 Task: Add a condition where "Status category Less than Pending" in recently solved tickets.
Action: Mouse moved to (237, 367)
Screenshot: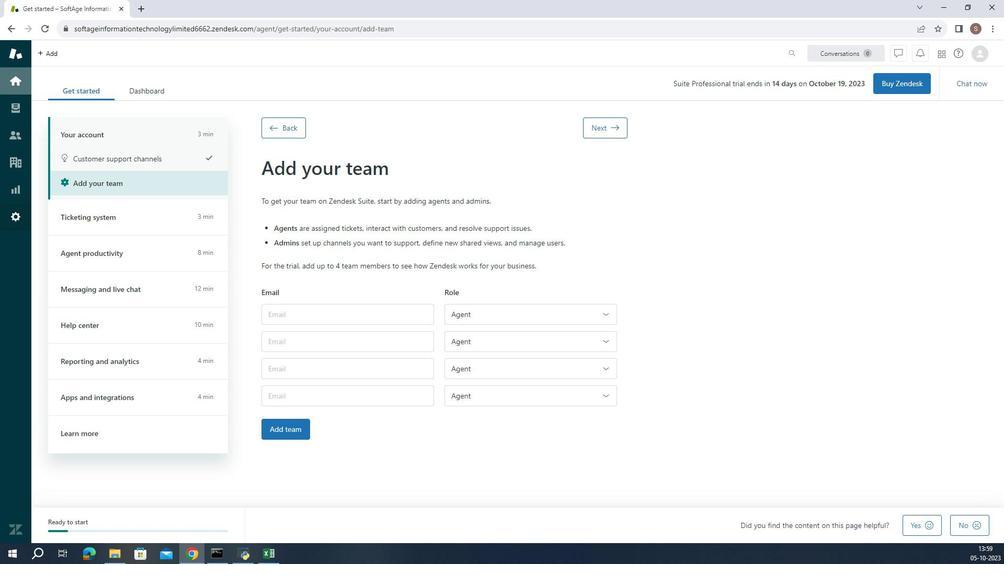 
Action: Mouse pressed left at (237, 367)
Screenshot: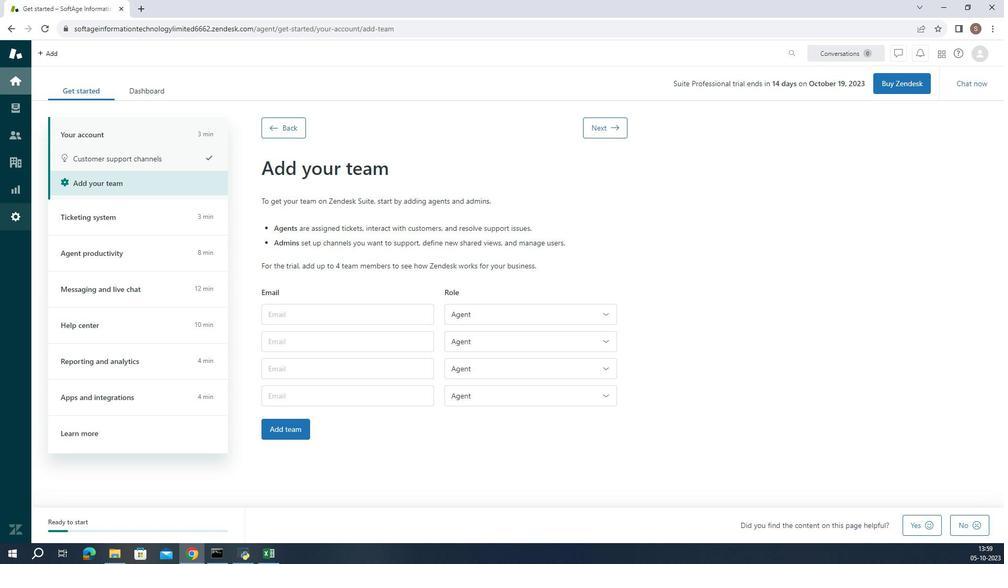 
Action: Mouse moved to (371, 410)
Screenshot: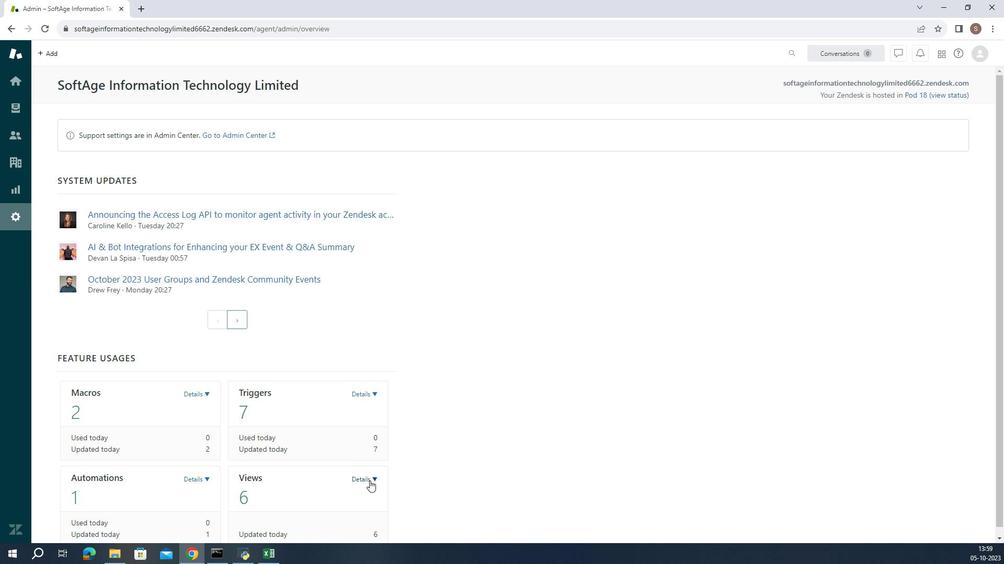 
Action: Mouse pressed left at (371, 410)
Screenshot: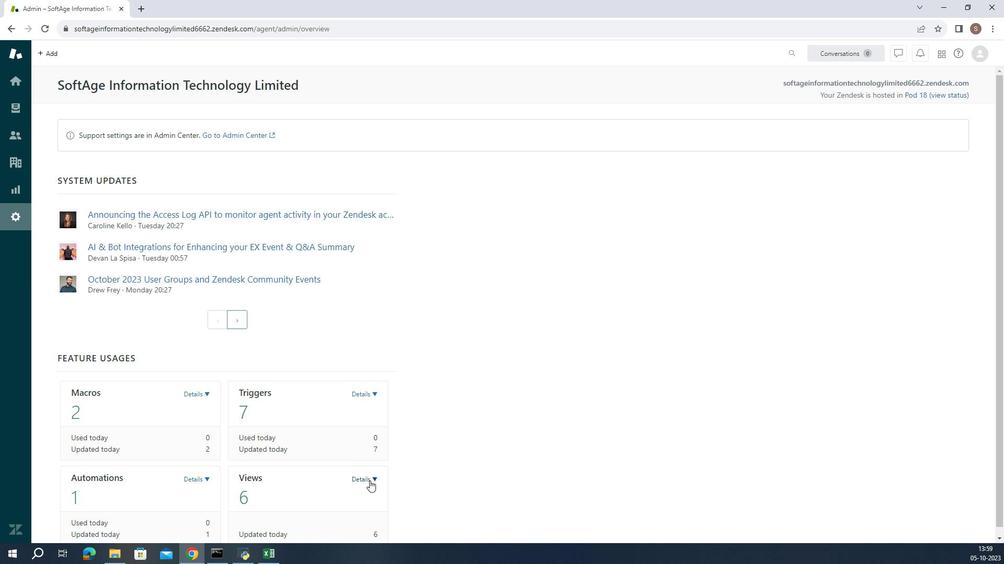 
Action: Mouse scrolled (371, 410) with delta (0, 0)
Screenshot: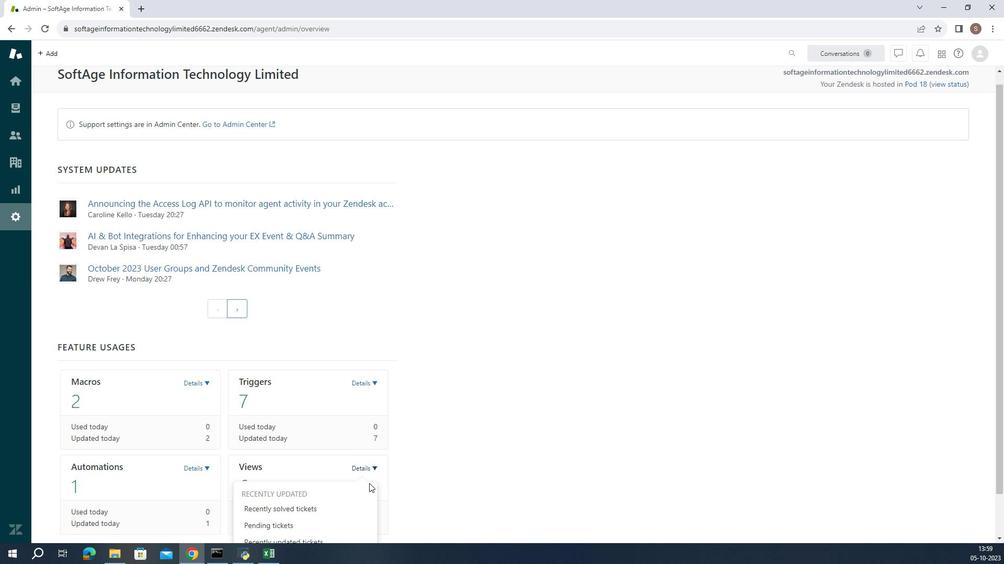 
Action: Mouse scrolled (371, 410) with delta (0, 0)
Screenshot: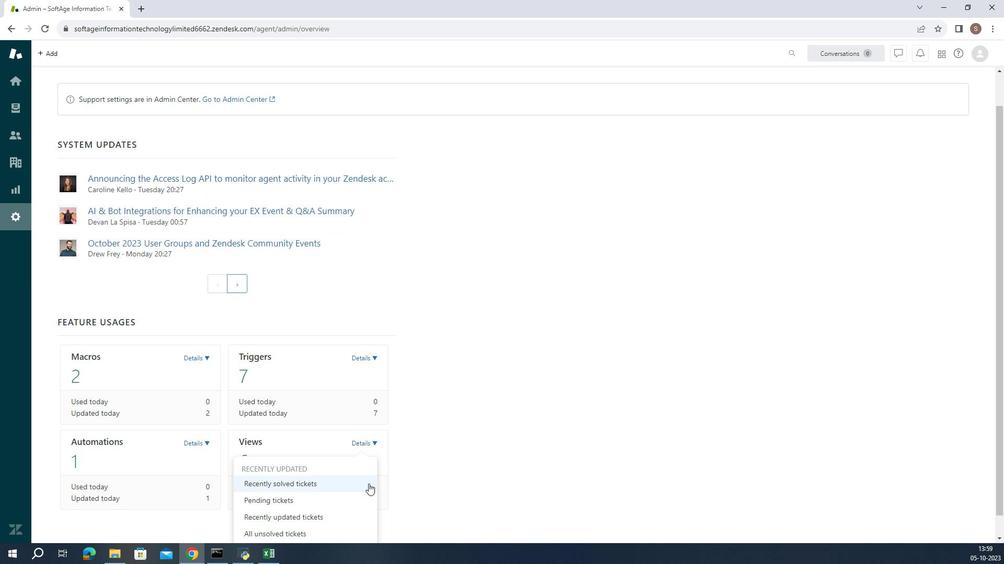 
Action: Mouse moved to (371, 410)
Screenshot: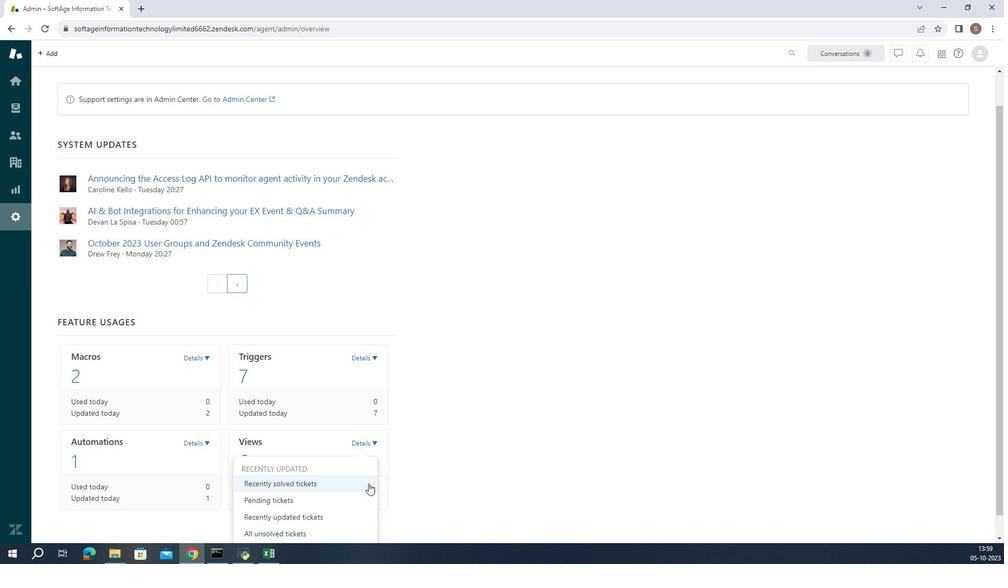 
Action: Mouse scrolled (371, 410) with delta (0, 0)
Screenshot: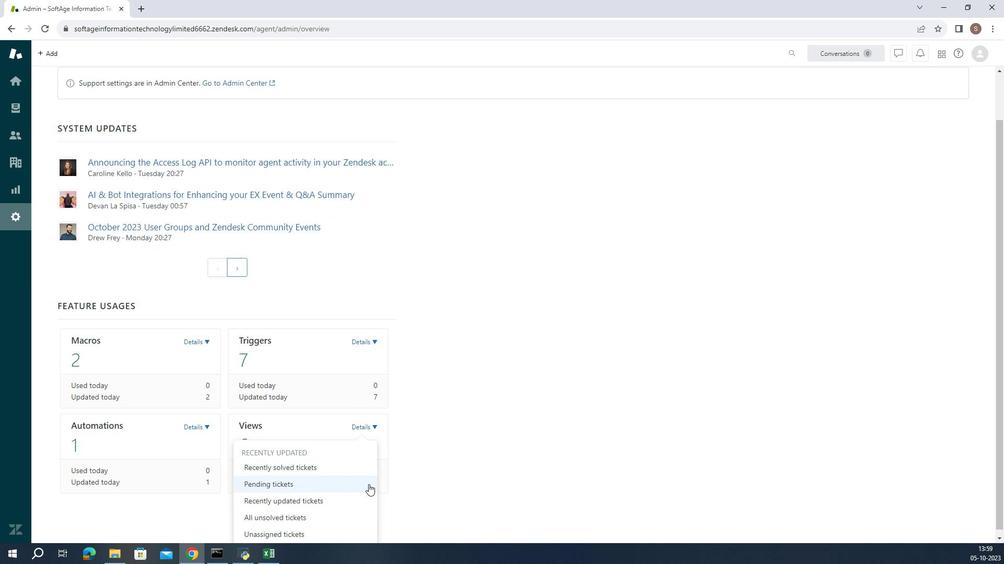 
Action: Mouse moved to (371, 411)
Screenshot: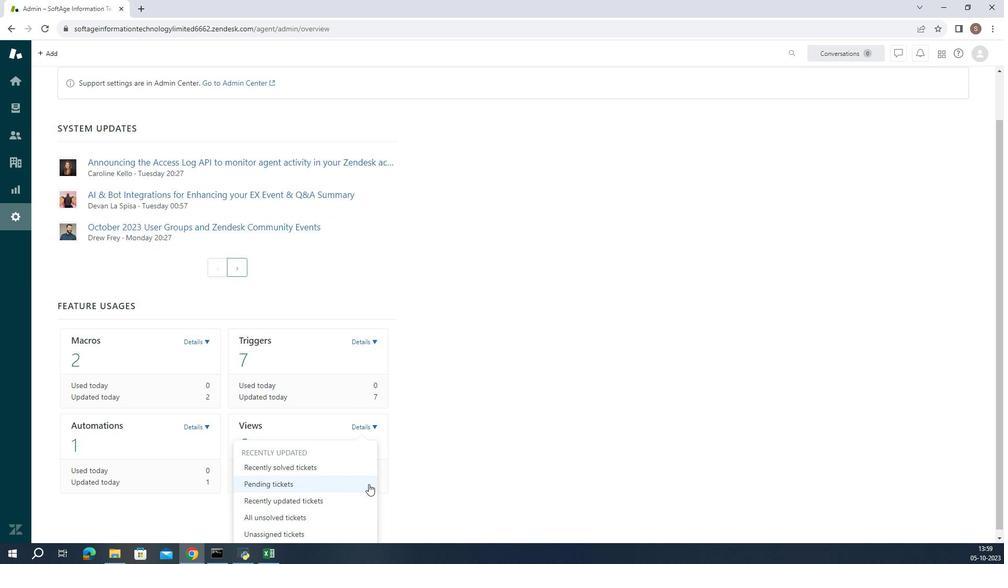 
Action: Mouse scrolled (371, 411) with delta (0, 0)
Screenshot: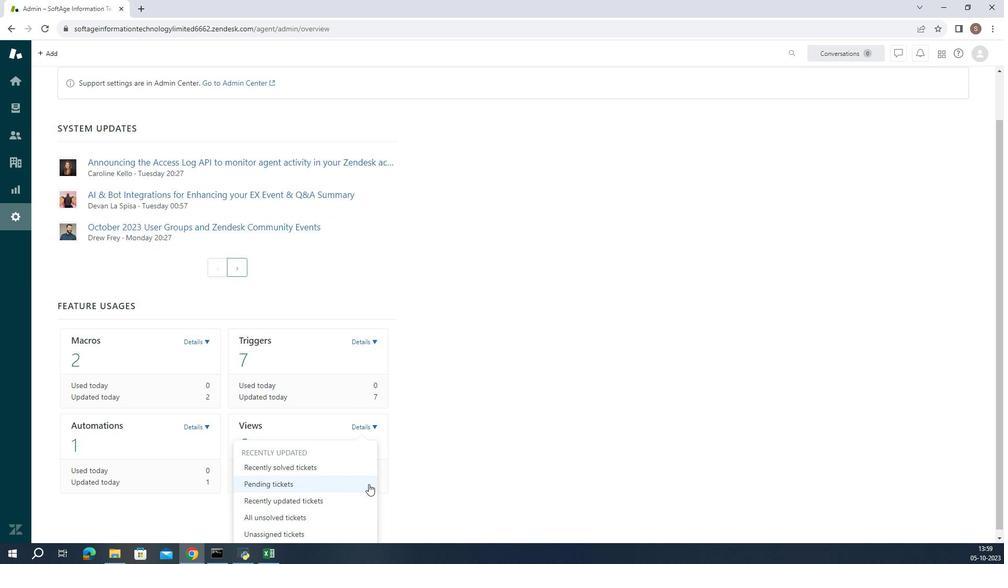 
Action: Mouse moved to (359, 408)
Screenshot: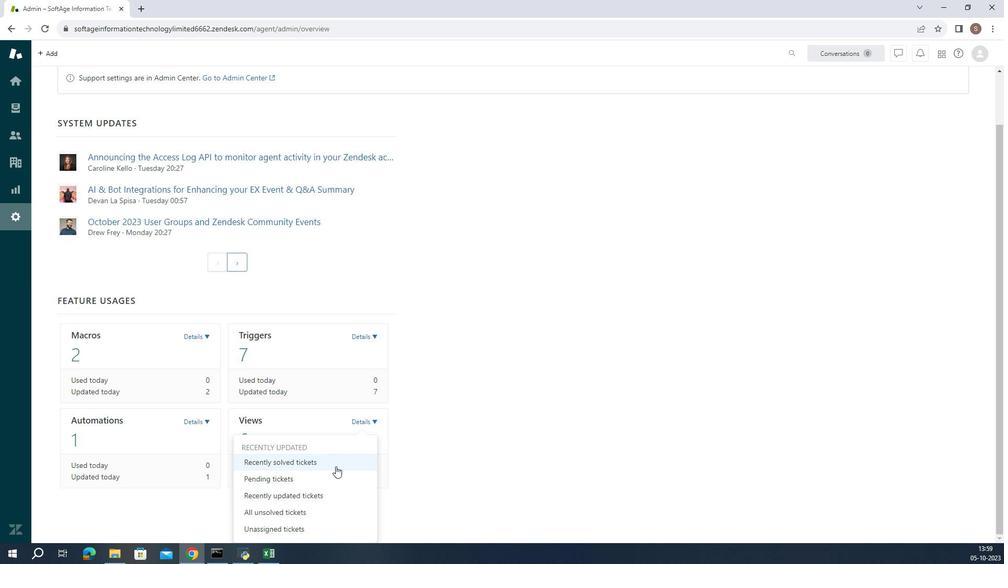 
Action: Mouse pressed left at (359, 408)
Screenshot: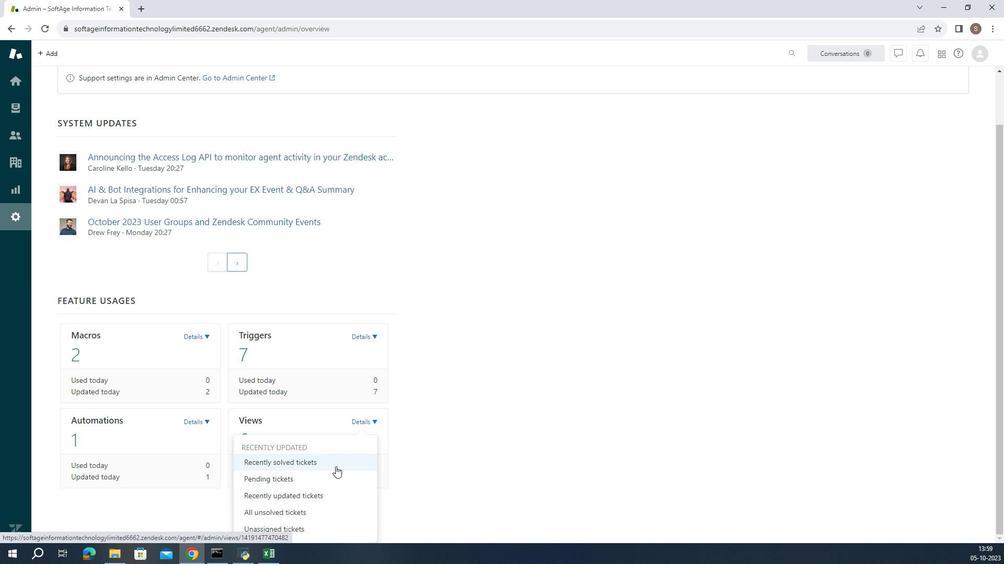 
Action: Mouse moved to (292, 388)
Screenshot: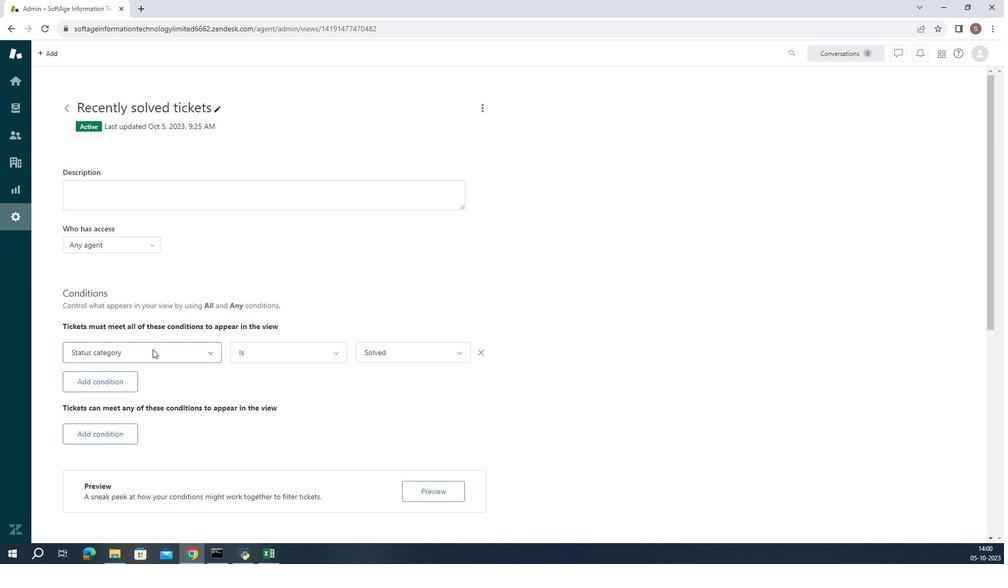 
Action: Mouse pressed left at (292, 388)
Screenshot: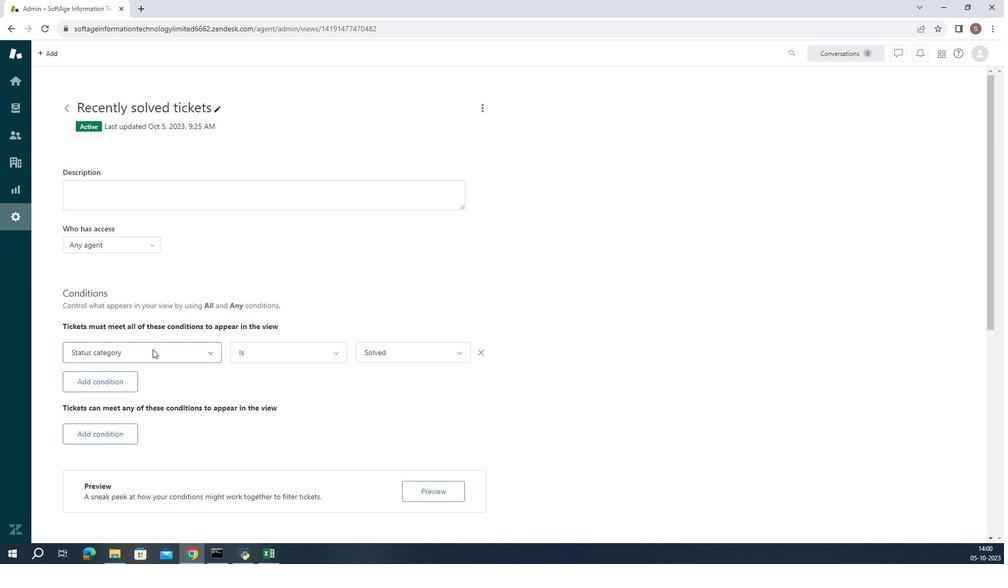 
Action: Mouse moved to (290, 357)
Screenshot: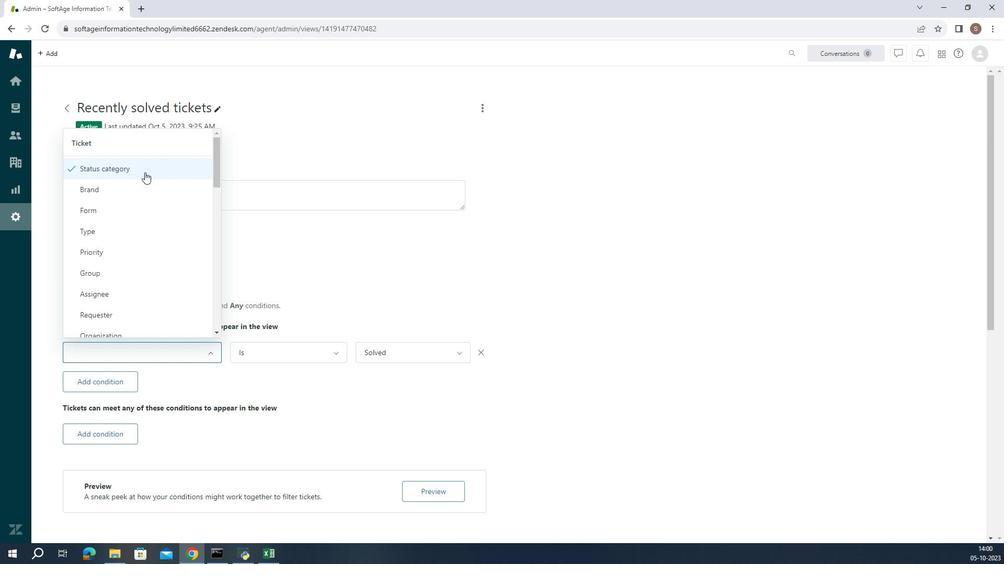 
Action: Mouse pressed left at (290, 357)
Screenshot: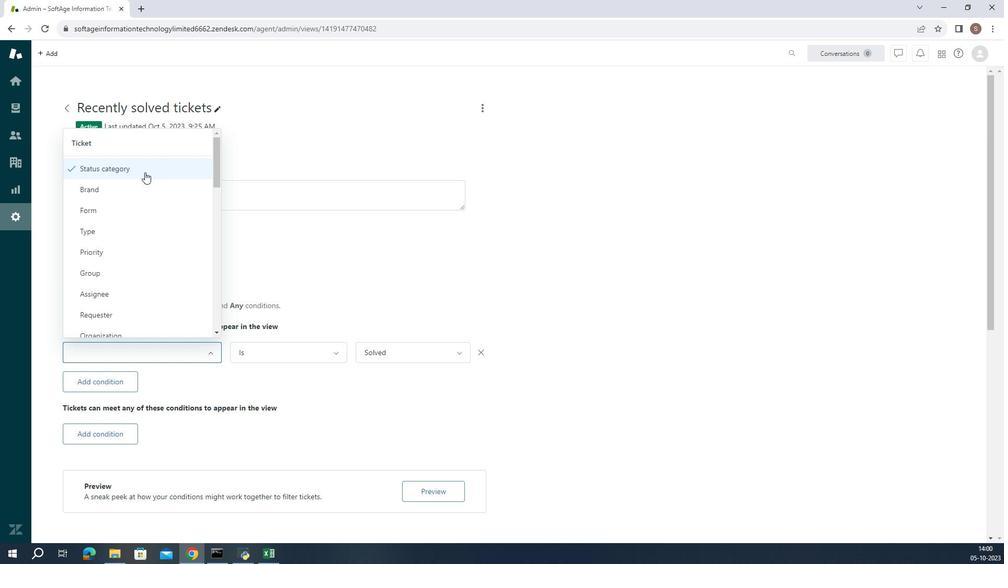 
Action: Mouse moved to (348, 389)
Screenshot: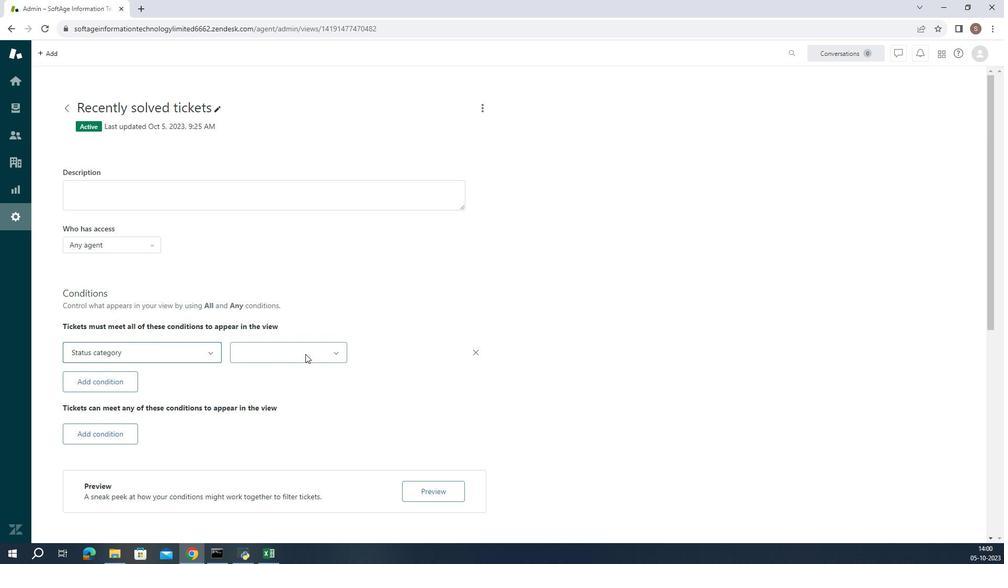 
Action: Mouse pressed left at (348, 389)
Screenshot: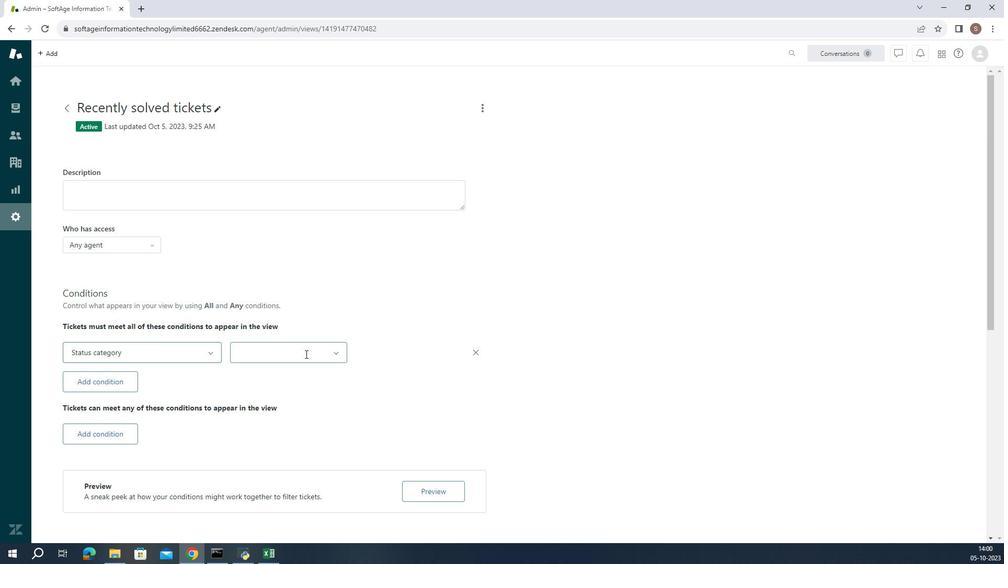
Action: Mouse moved to (342, 400)
Screenshot: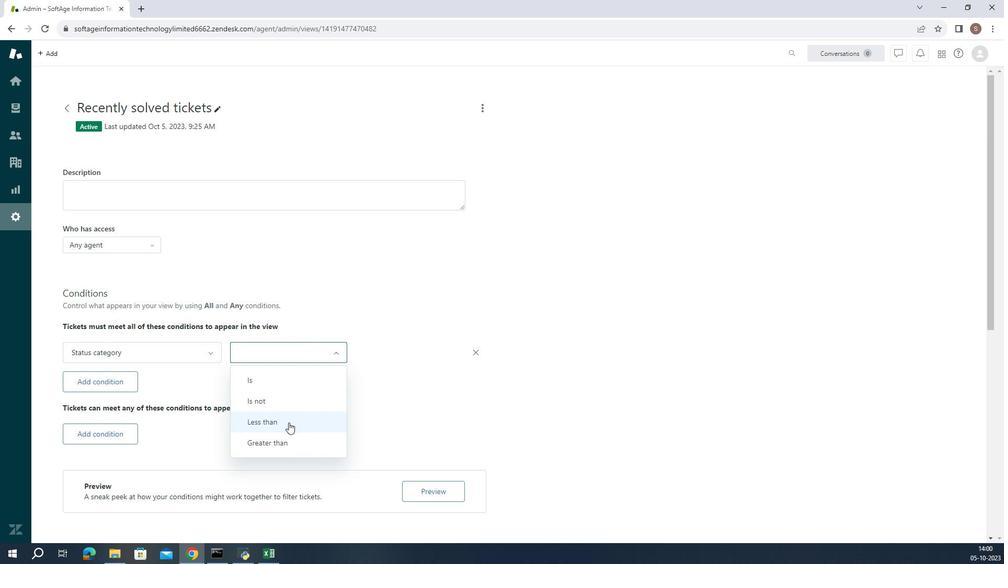 
Action: Mouse pressed left at (342, 400)
Screenshot: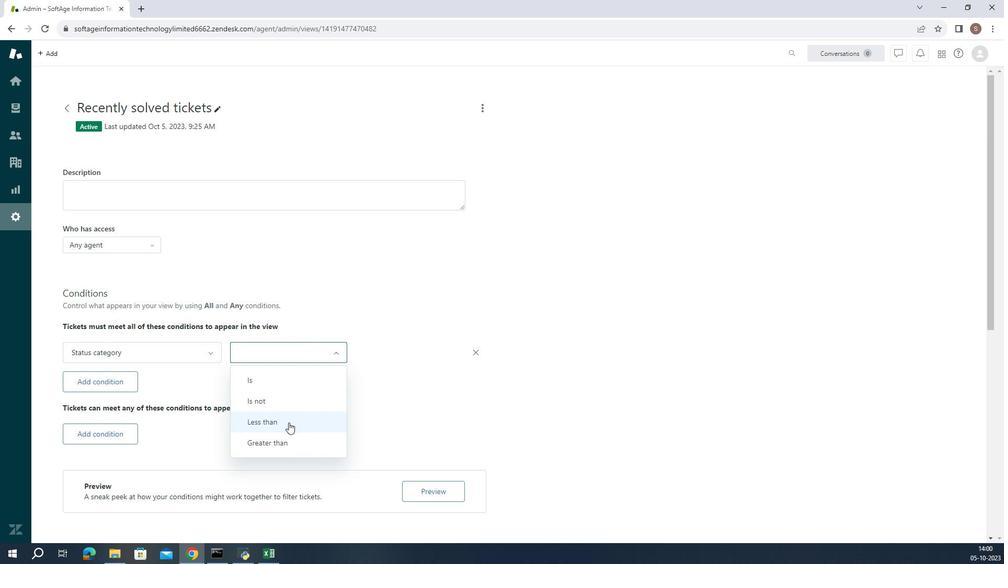 
Action: Mouse moved to (384, 387)
Screenshot: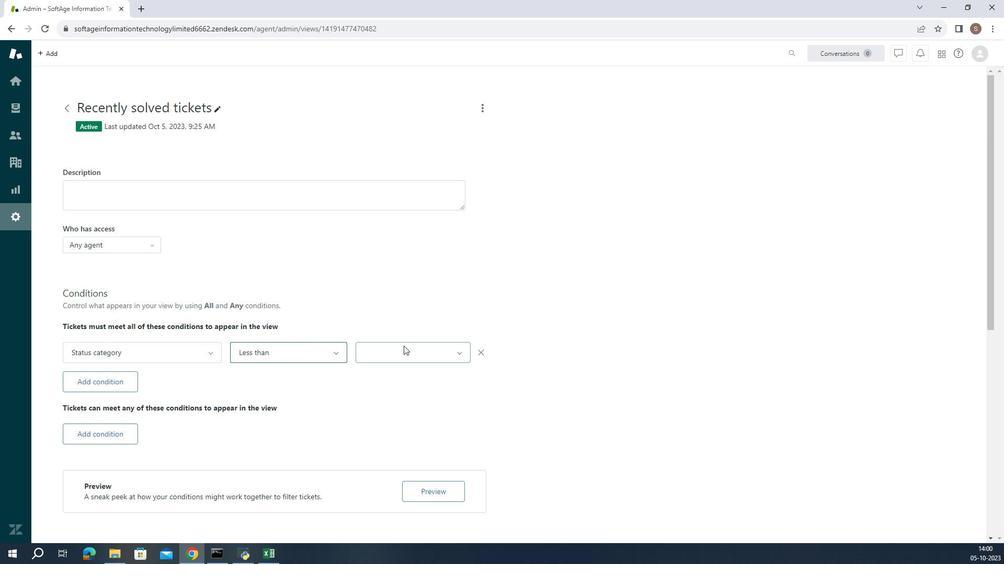 
Action: Mouse pressed left at (384, 387)
Screenshot: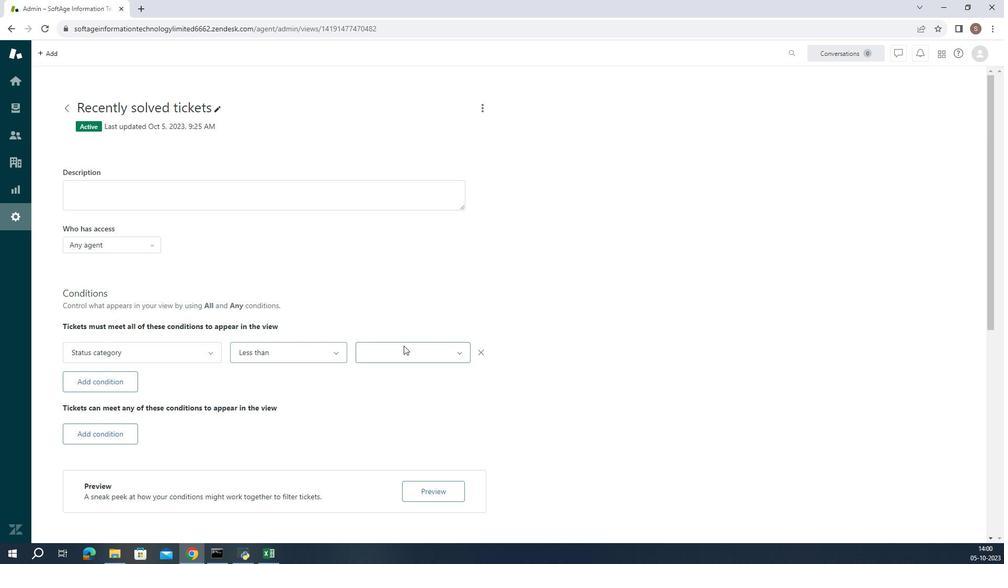 
Action: Mouse moved to (382, 400)
Screenshot: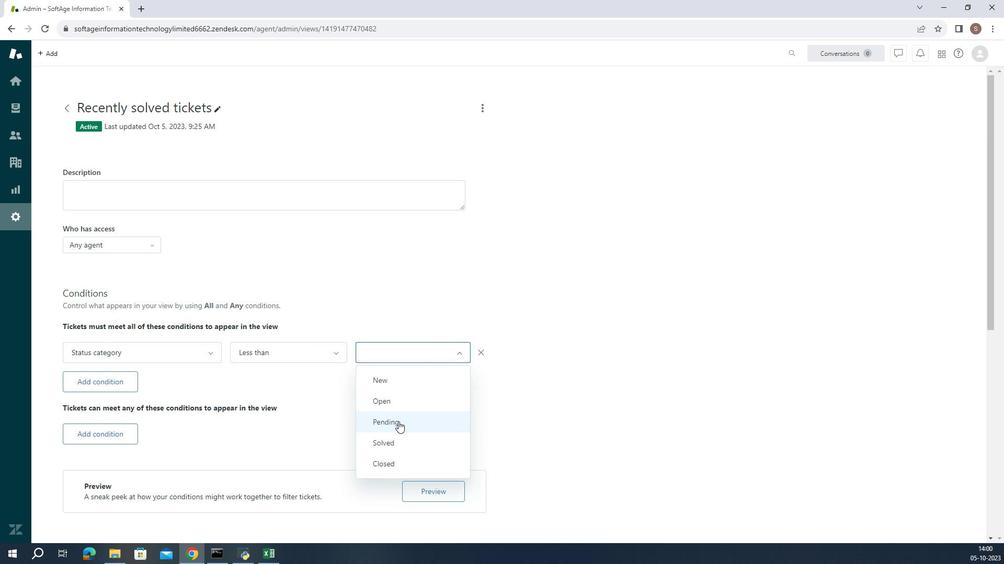 
Action: Mouse pressed left at (382, 400)
Screenshot: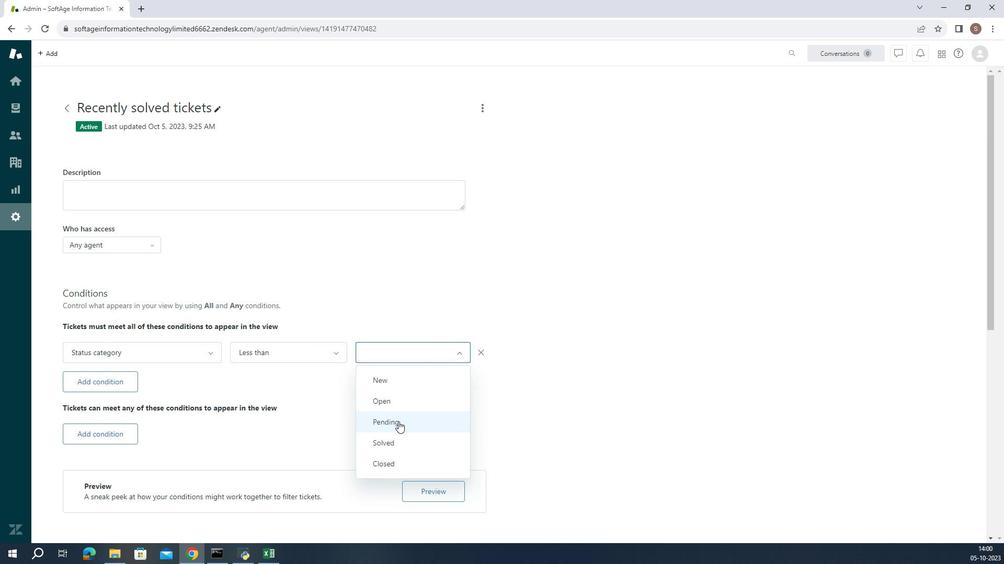 
Action: Mouse moved to (394, 395)
Screenshot: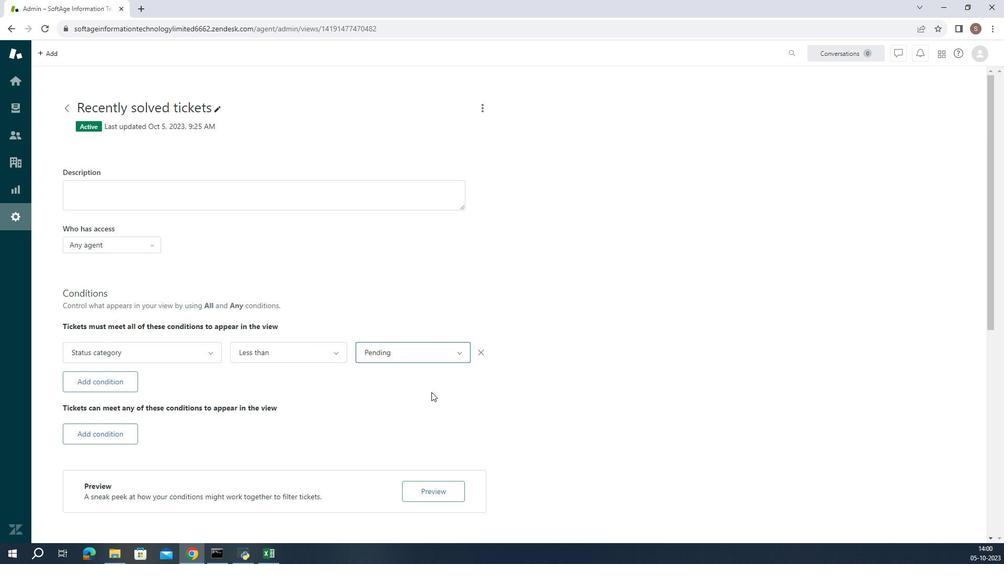 
Action: Mouse pressed left at (394, 395)
Screenshot: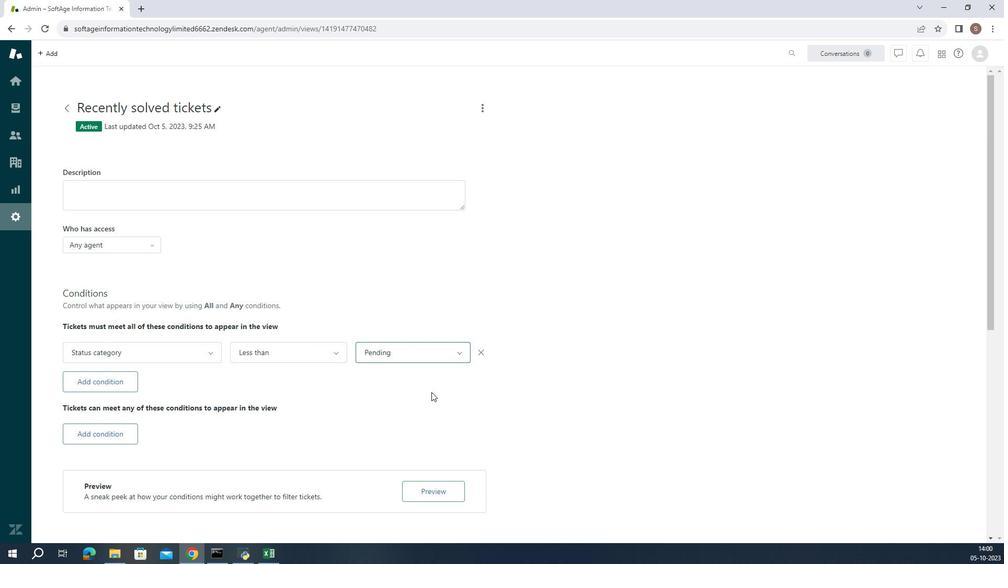 
Action: Mouse moved to (384, 395)
Screenshot: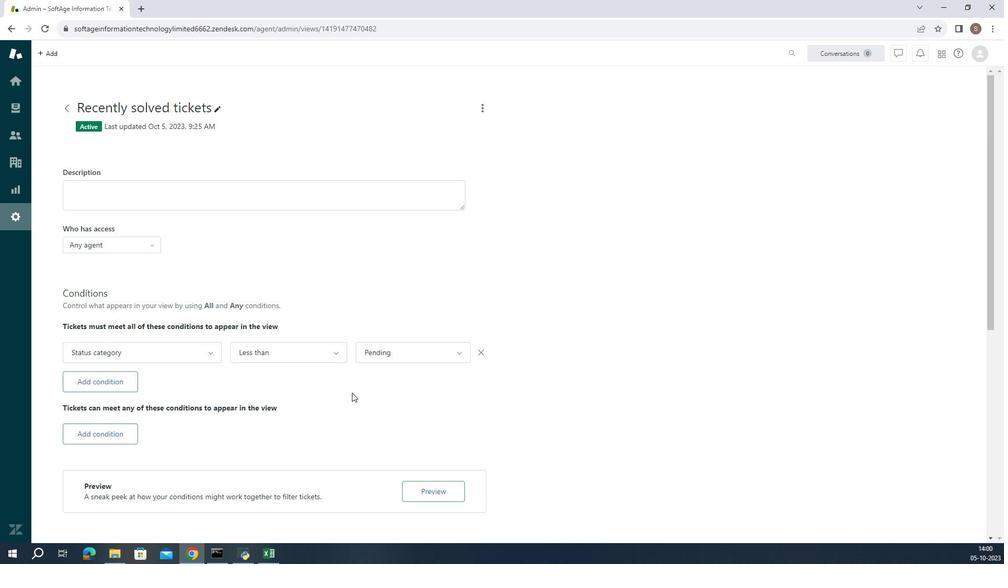 
